 Task: Toggle the trim auto whitespace in the text editor.
Action: Mouse pressed left at (14, 585)
Screenshot: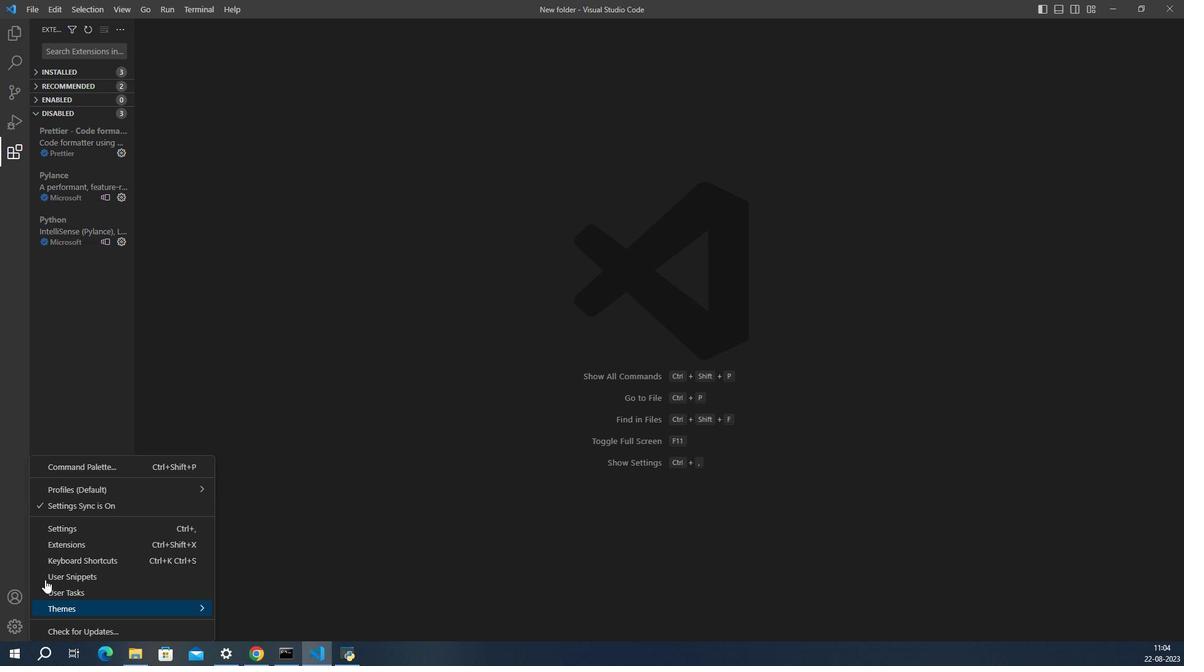 
Action: Mouse moved to (46, 525)
Screenshot: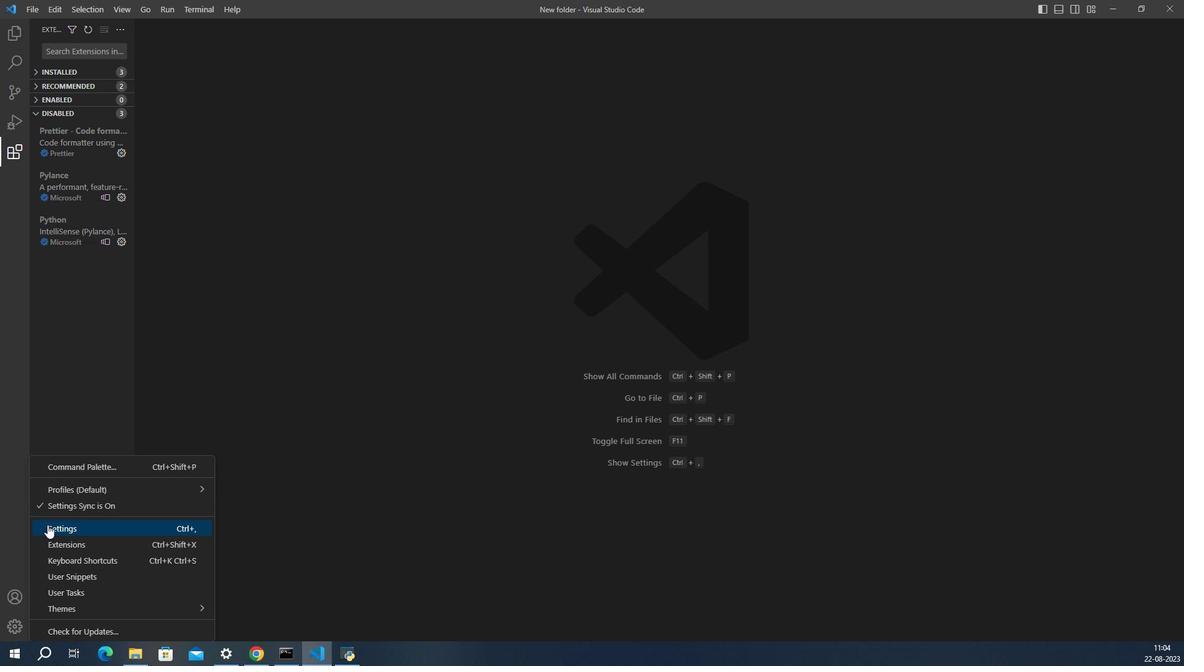 
Action: Mouse pressed left at (46, 525)
Screenshot: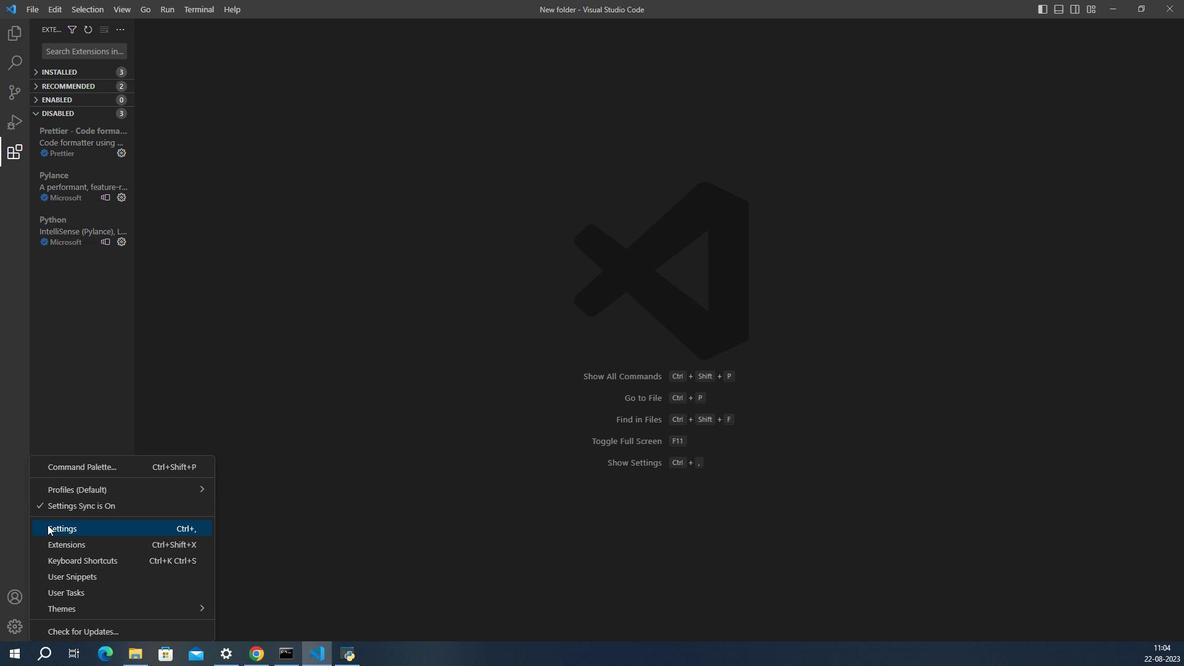 
Action: Mouse moved to (554, 523)
Screenshot: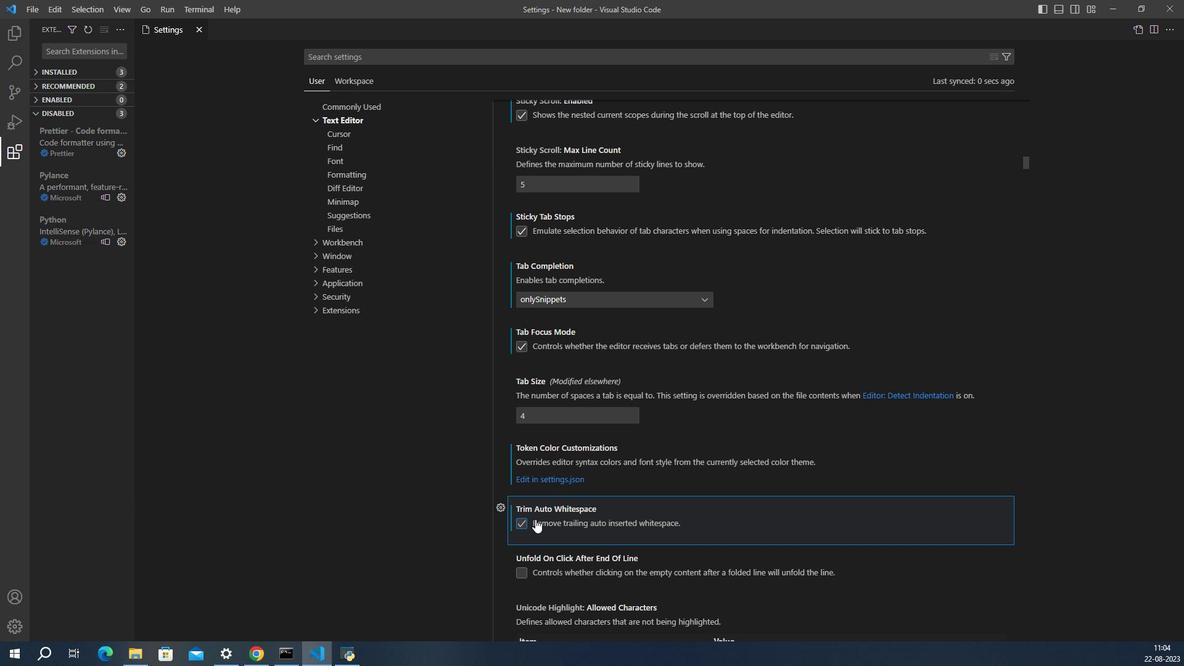 
Action: Mouse pressed left at (554, 523)
Screenshot: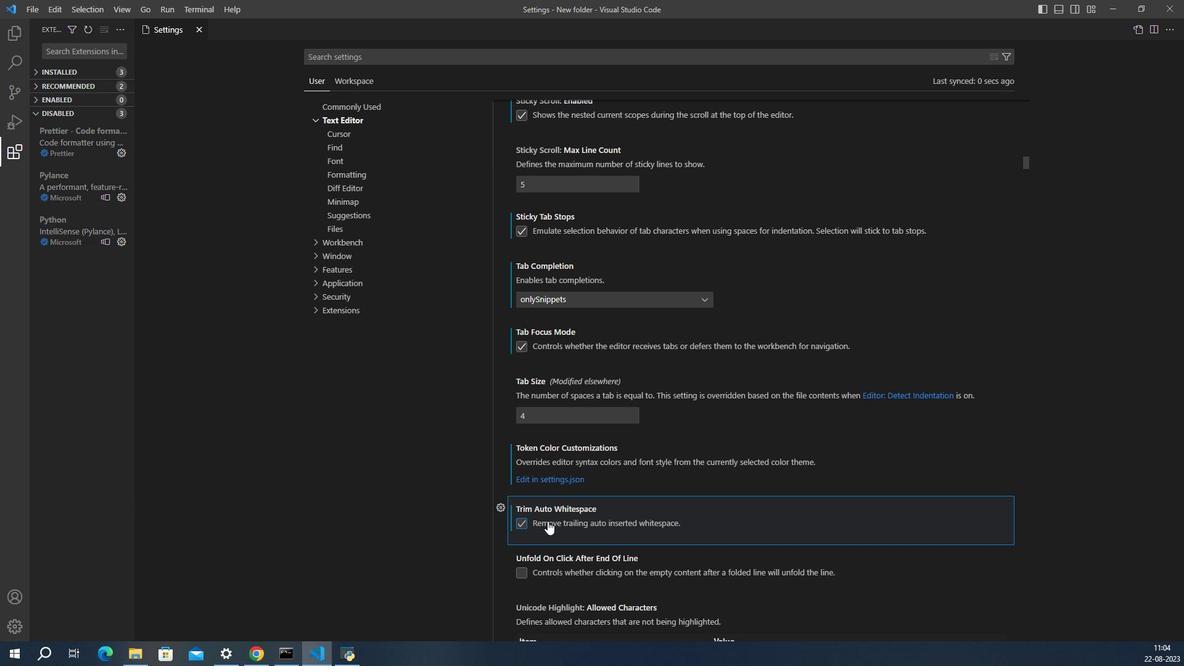 
Action: Mouse moved to (588, 524)
Screenshot: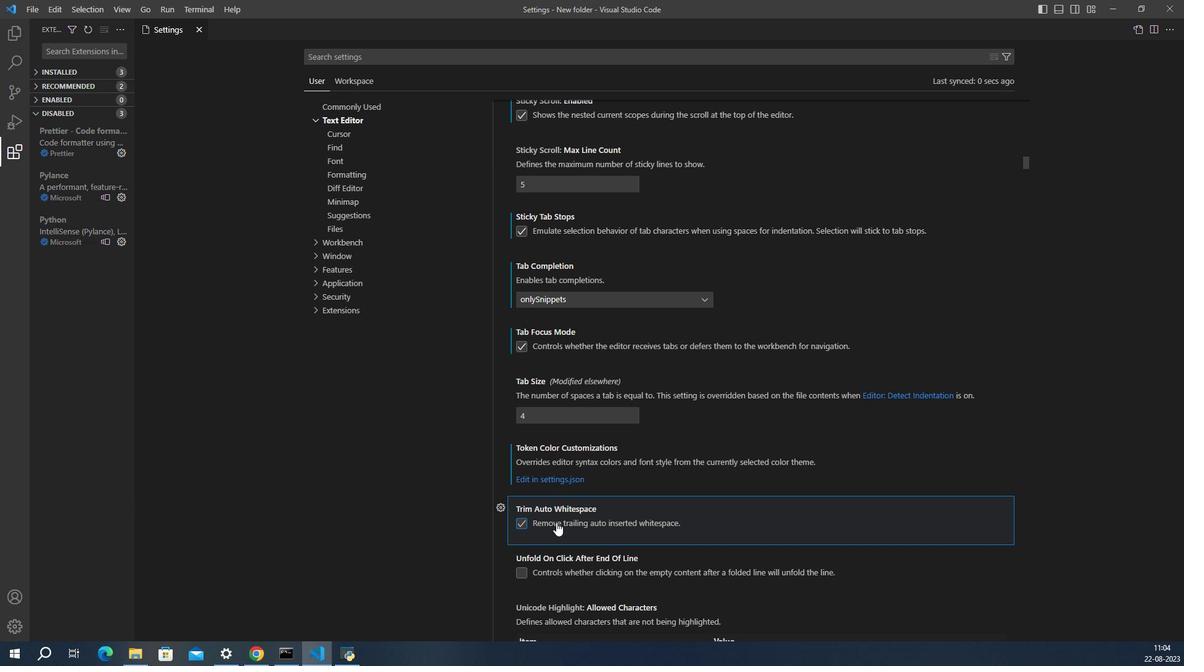 
